 Task: Add Attachment from Trello to Card Card0000000098 in Board Board0000000025 in Workspace WS0000000009 in Trello. Add Cover Yellow to Card Card0000000098 in Board Board0000000025 in Workspace WS0000000009 in Trello. Add "Copy Card To …" Button titled Button0000000098 to "bottom" of the list "To Do" to Card Card0000000098 in Board Board0000000025 in Workspace WS0000000009 in Trello. Add Description DS0000000098 to Card Card0000000098 in Board Board0000000025 in Workspace WS0000000009 in Trello. Add Comment CM0000000098 to Card Card0000000098 in Board Board0000000025 in Workspace WS0000000009 in Trello
Action: Mouse moved to (303, 290)
Screenshot: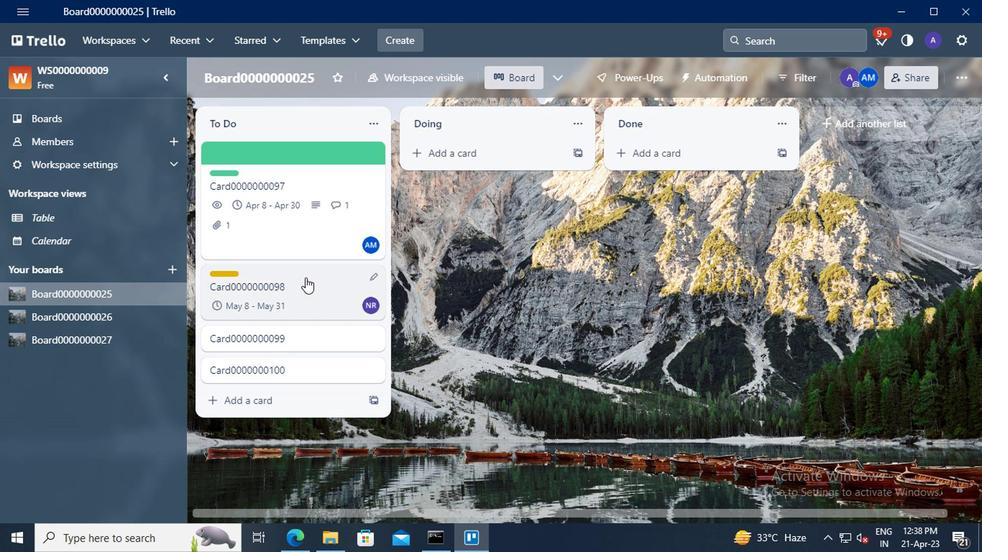 
Action: Mouse pressed left at (303, 290)
Screenshot: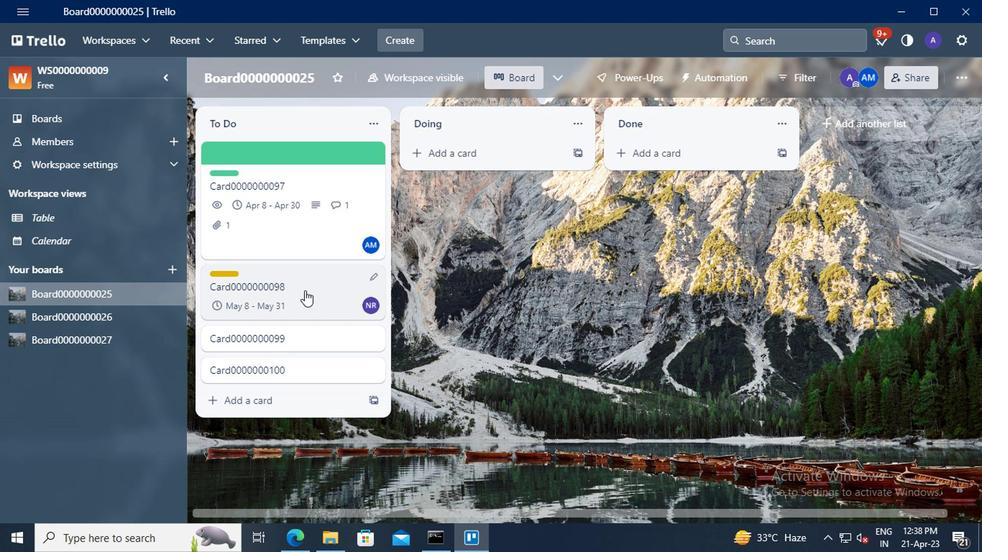 
Action: Mouse moved to (660, 298)
Screenshot: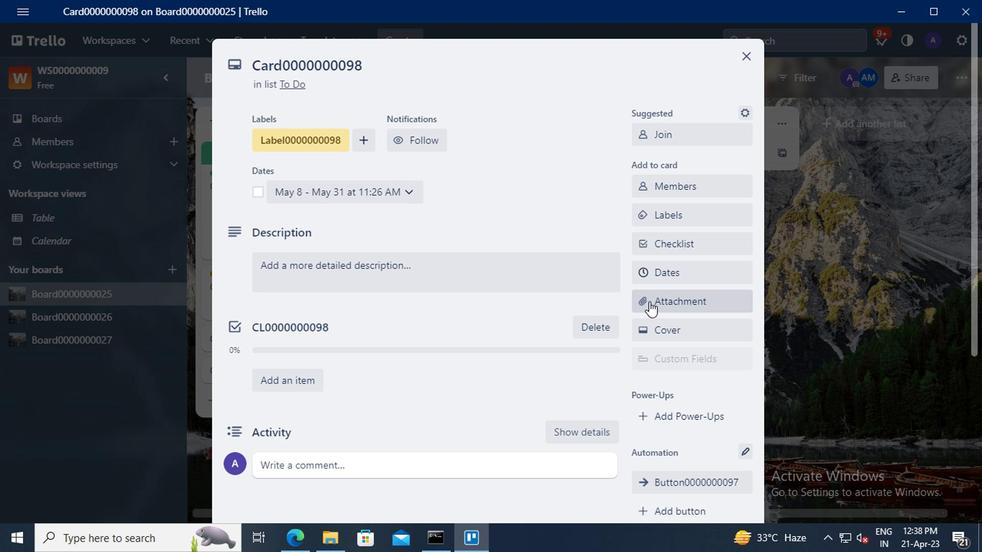 
Action: Mouse pressed left at (660, 298)
Screenshot: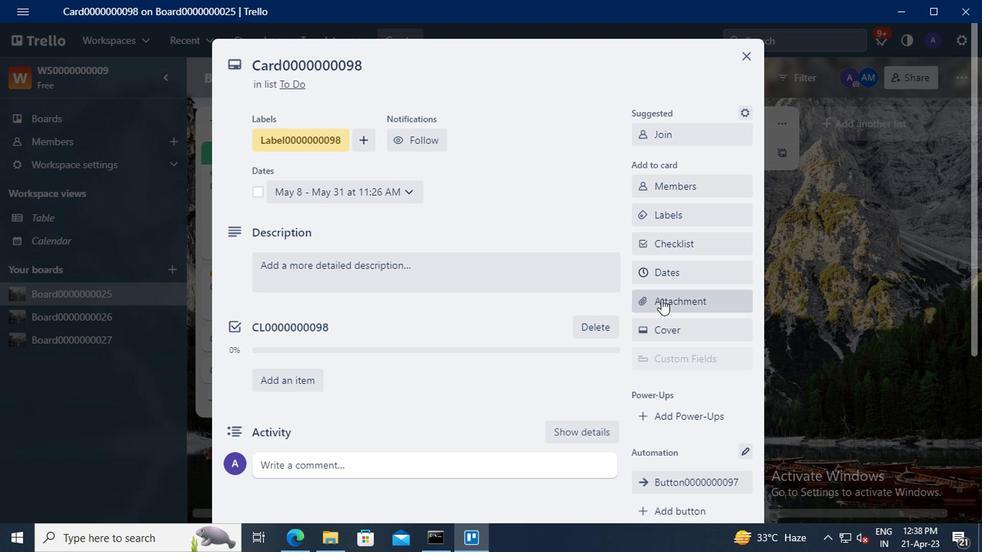 
Action: Mouse moved to (663, 148)
Screenshot: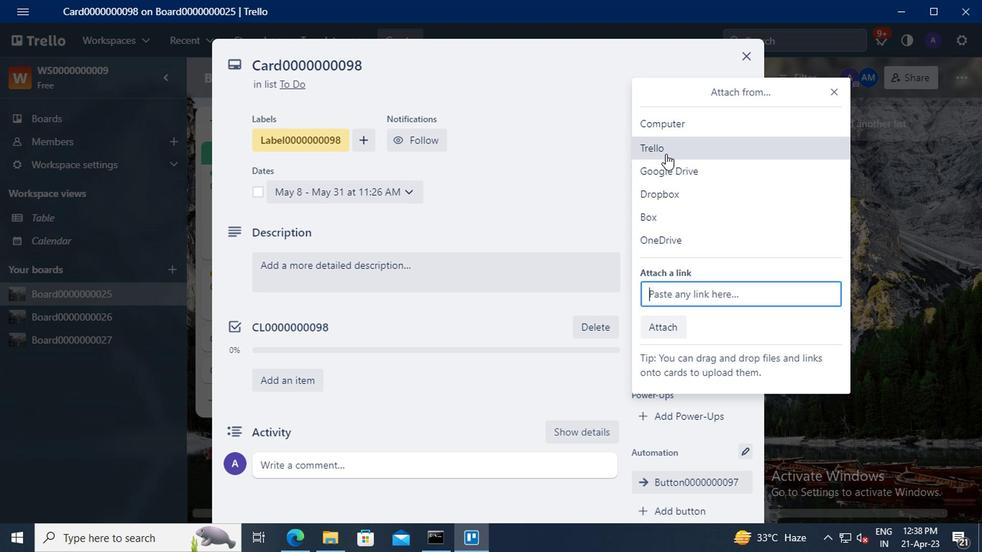 
Action: Mouse pressed left at (663, 148)
Screenshot: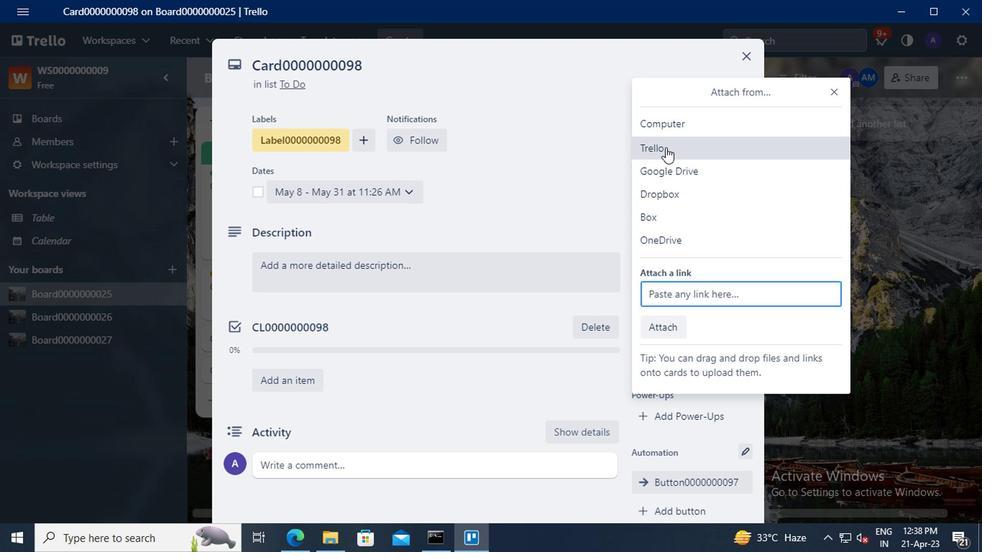 
Action: Mouse moved to (666, 180)
Screenshot: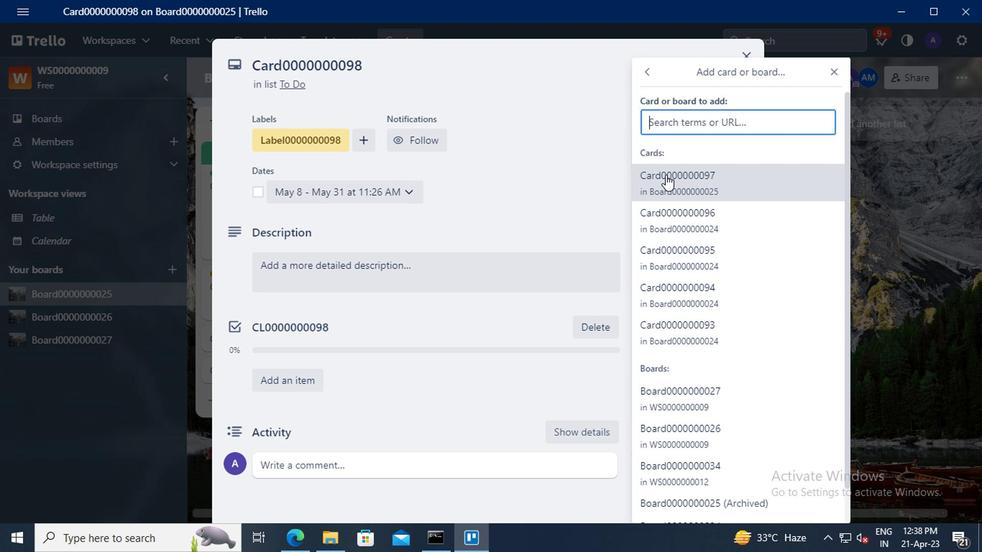 
Action: Mouse pressed left at (666, 180)
Screenshot: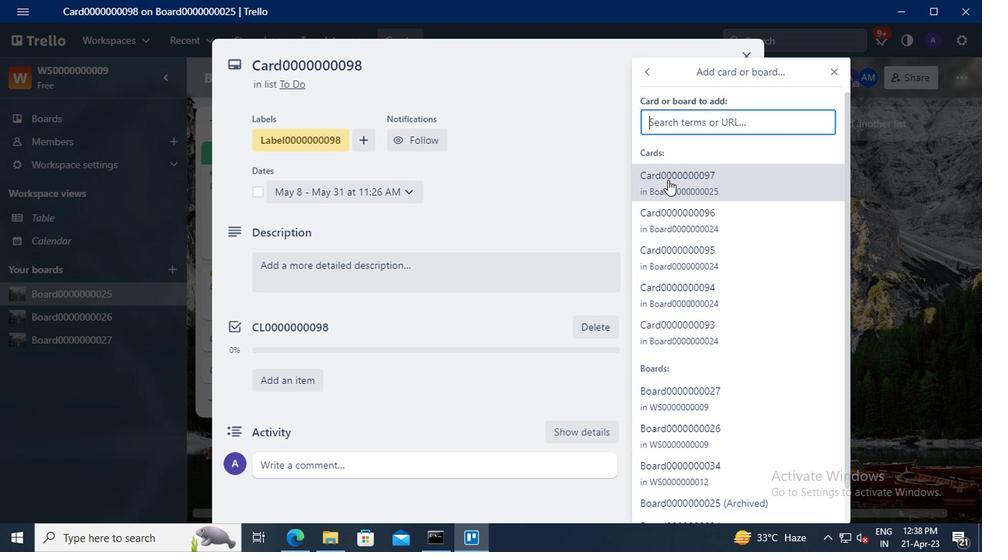 
Action: Mouse moved to (667, 330)
Screenshot: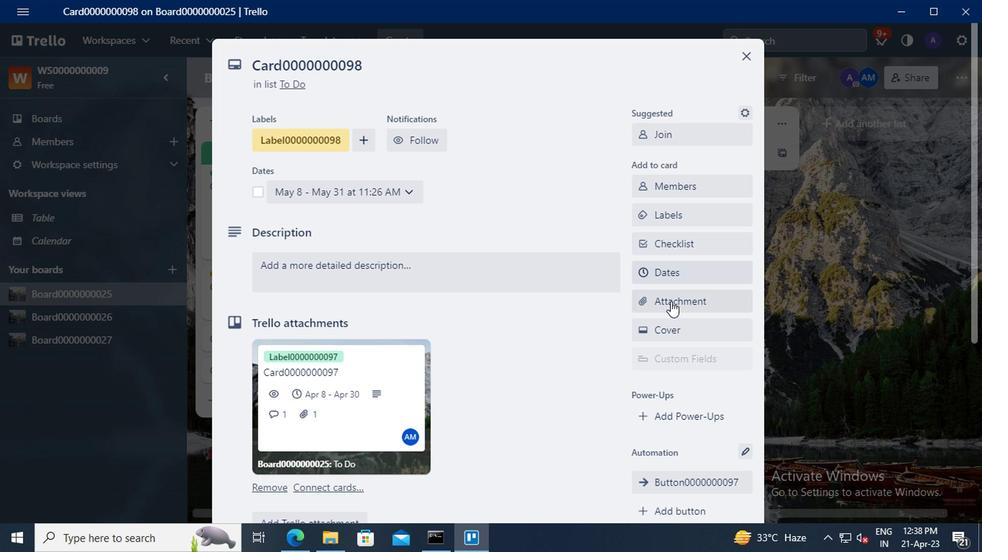 
Action: Mouse pressed left at (667, 330)
Screenshot: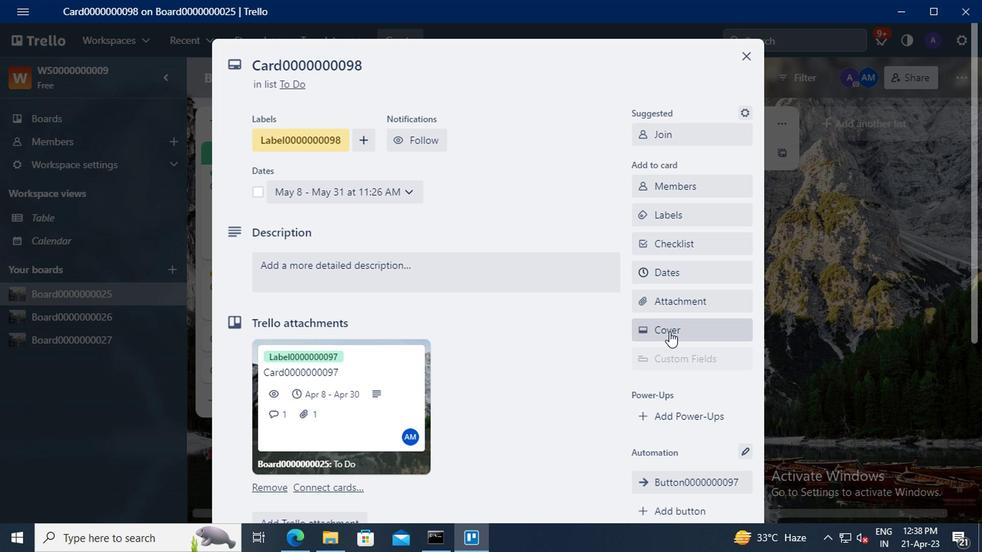 
Action: Mouse moved to (699, 237)
Screenshot: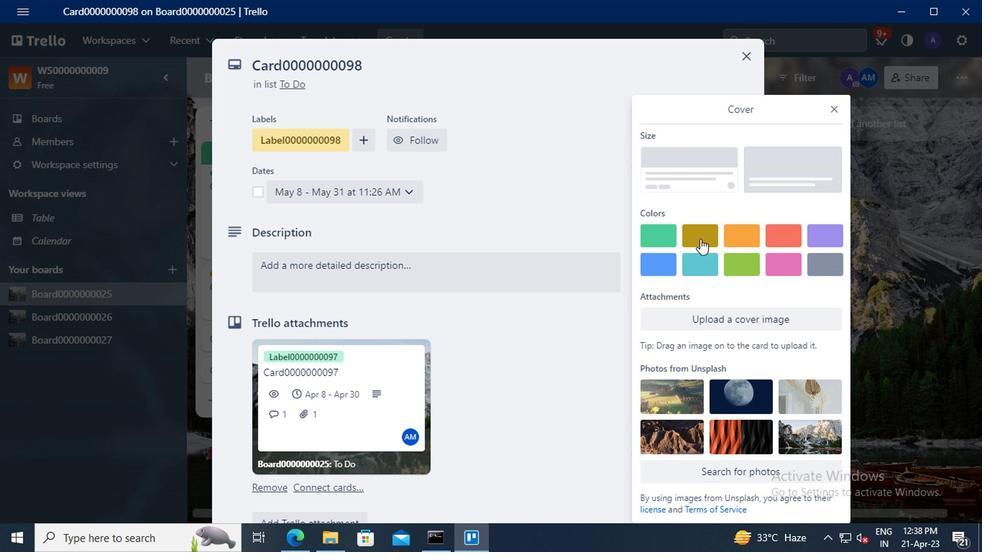 
Action: Mouse pressed left at (699, 237)
Screenshot: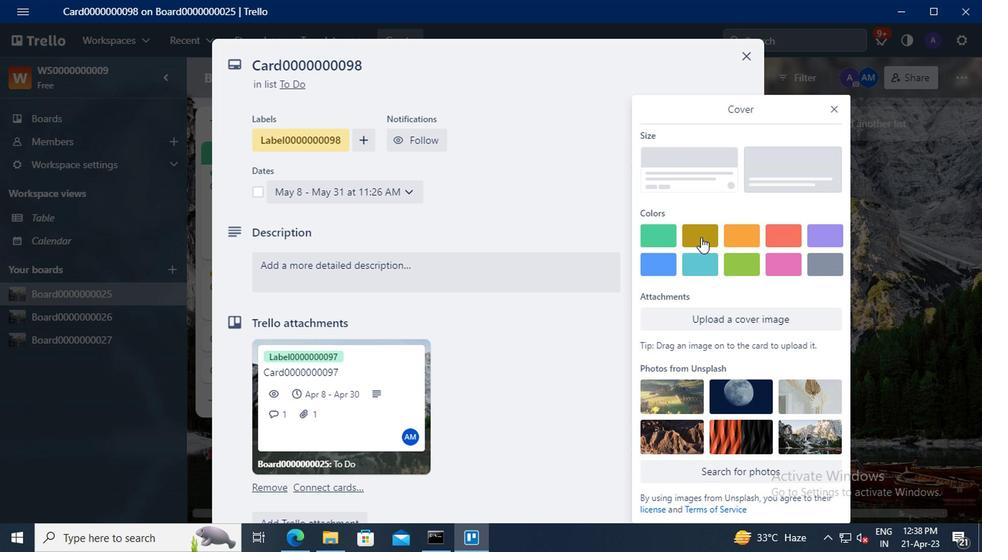 
Action: Mouse moved to (832, 84)
Screenshot: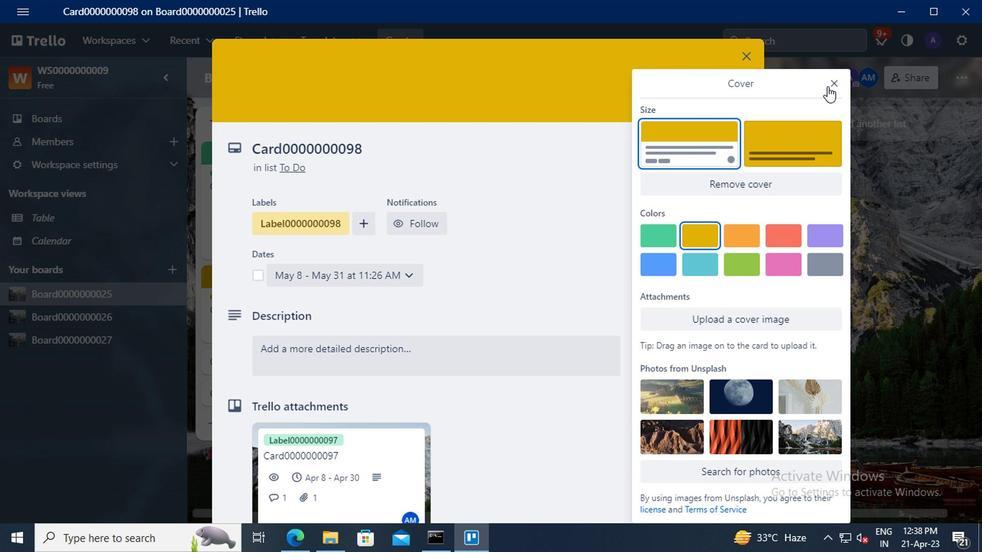 
Action: Mouse pressed left at (832, 84)
Screenshot: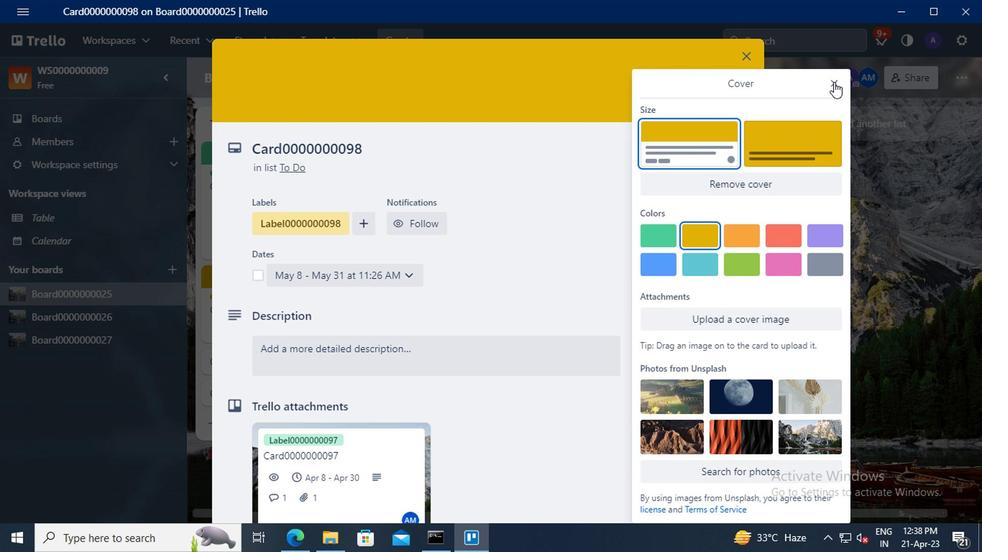 
Action: Mouse moved to (692, 224)
Screenshot: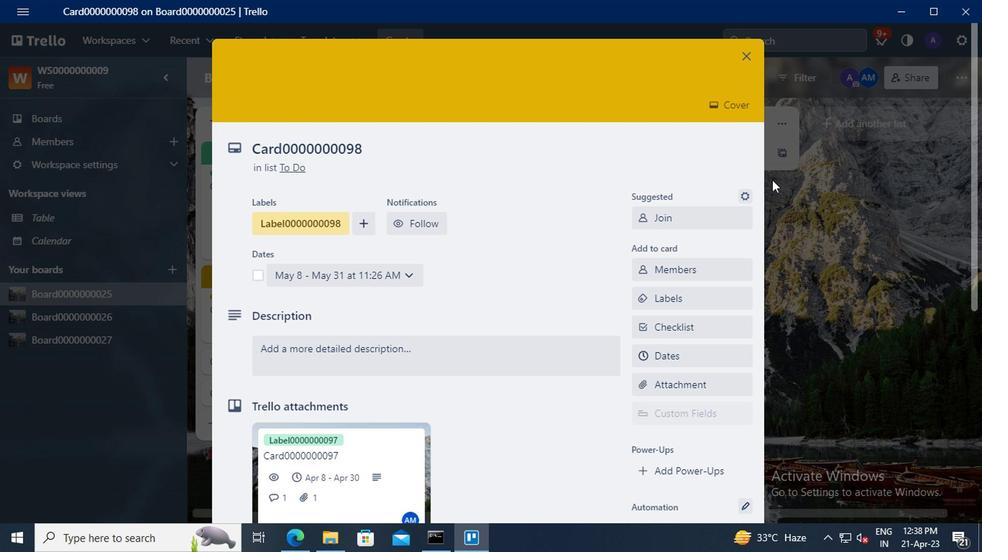 
Action: Mouse scrolled (692, 224) with delta (0, 0)
Screenshot: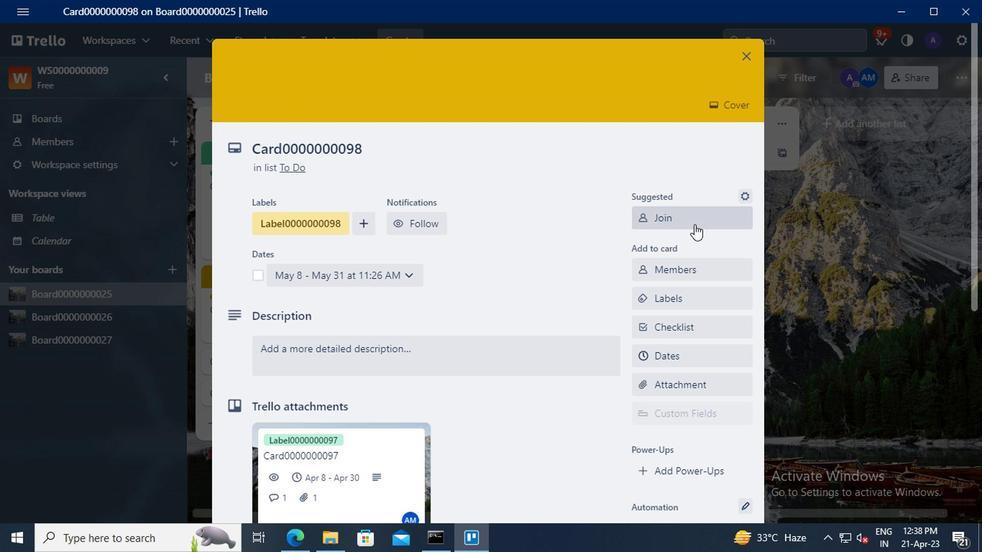 
Action: Mouse scrolled (692, 224) with delta (0, 0)
Screenshot: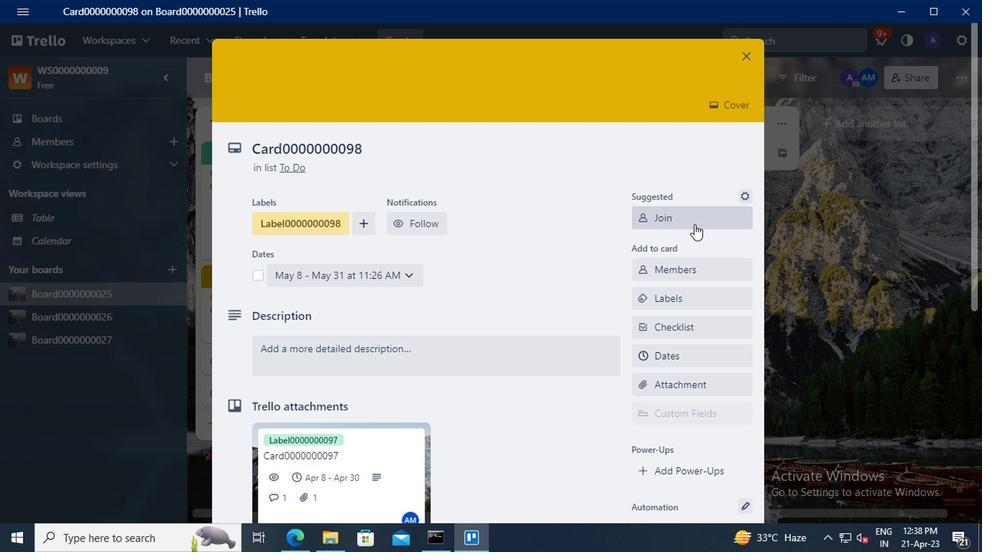 
Action: Mouse scrolled (692, 224) with delta (0, 0)
Screenshot: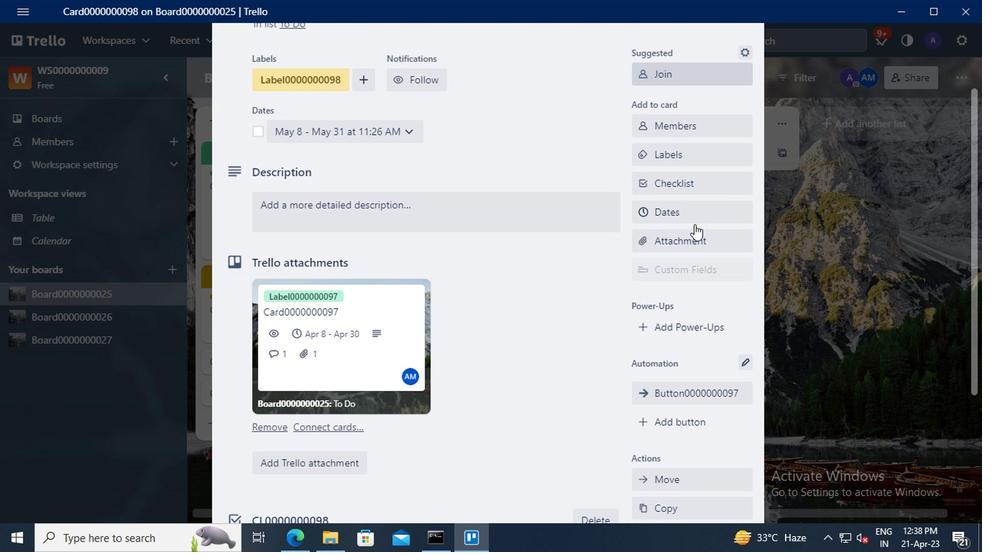 
Action: Mouse moved to (686, 351)
Screenshot: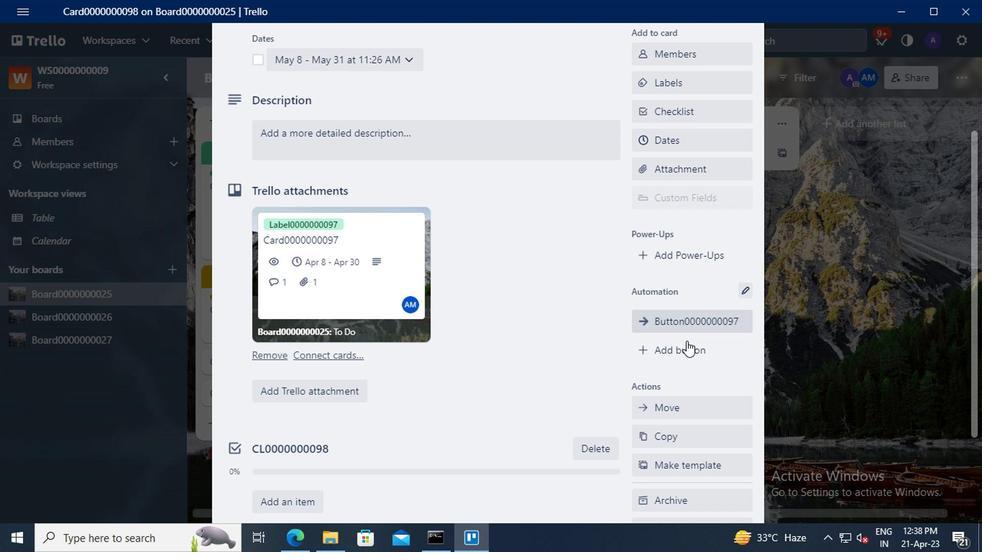
Action: Mouse pressed left at (686, 351)
Screenshot: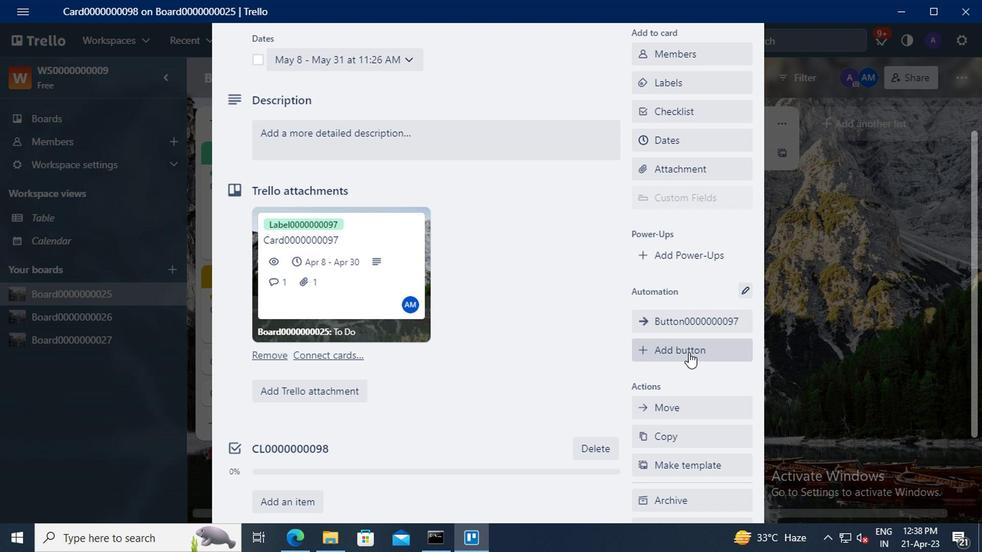 
Action: Mouse moved to (690, 169)
Screenshot: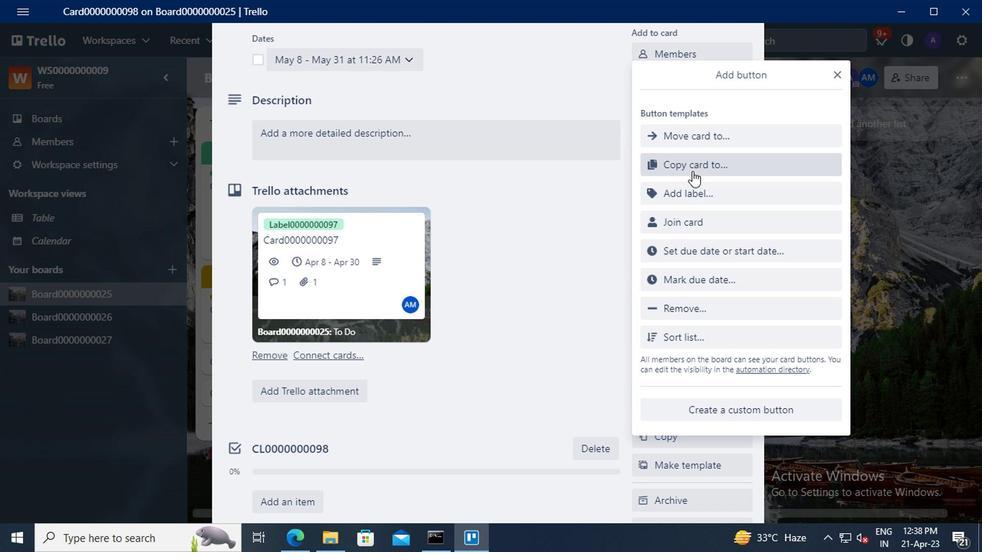 
Action: Mouse pressed left at (690, 169)
Screenshot: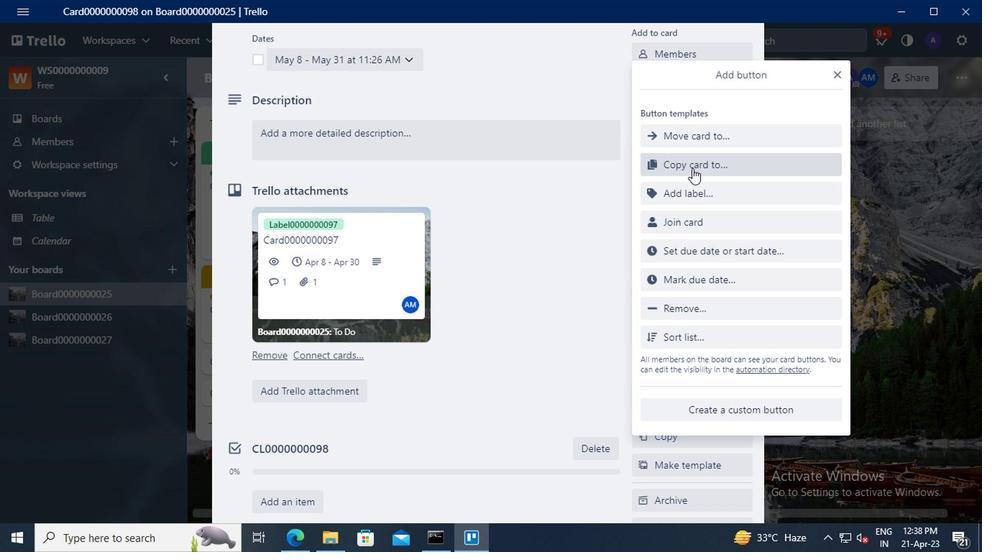 
Action: Mouse moved to (703, 135)
Screenshot: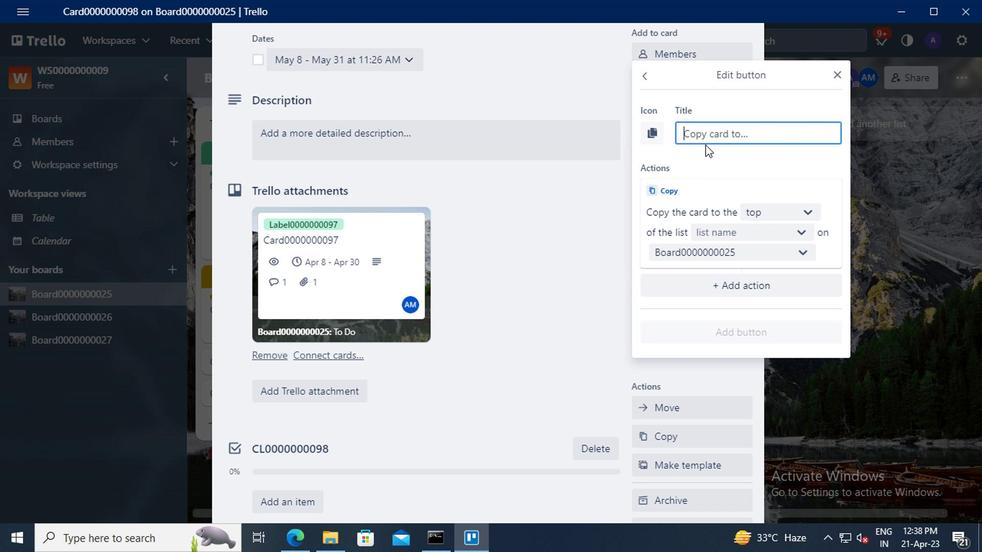 
Action: Mouse pressed left at (703, 135)
Screenshot: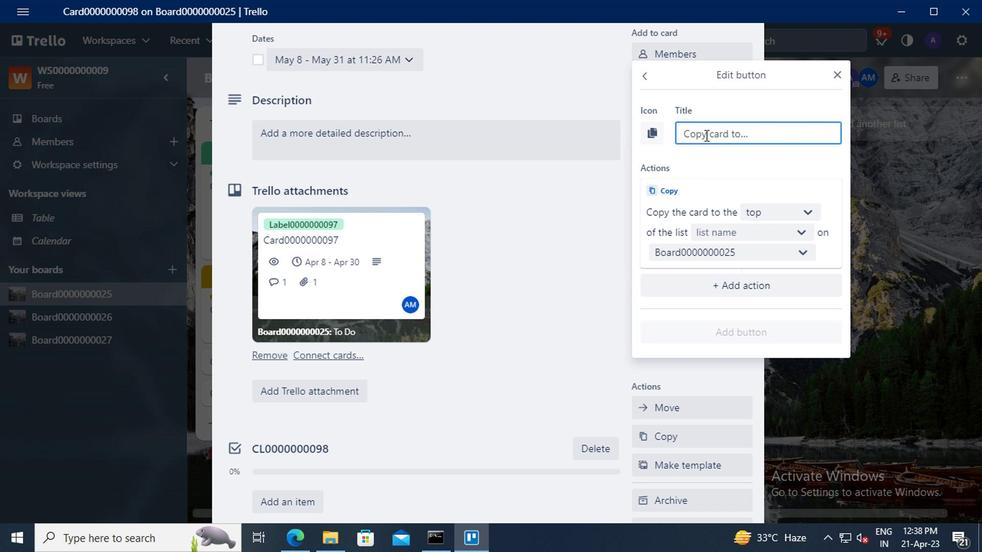 
Action: Mouse moved to (626, 117)
Screenshot: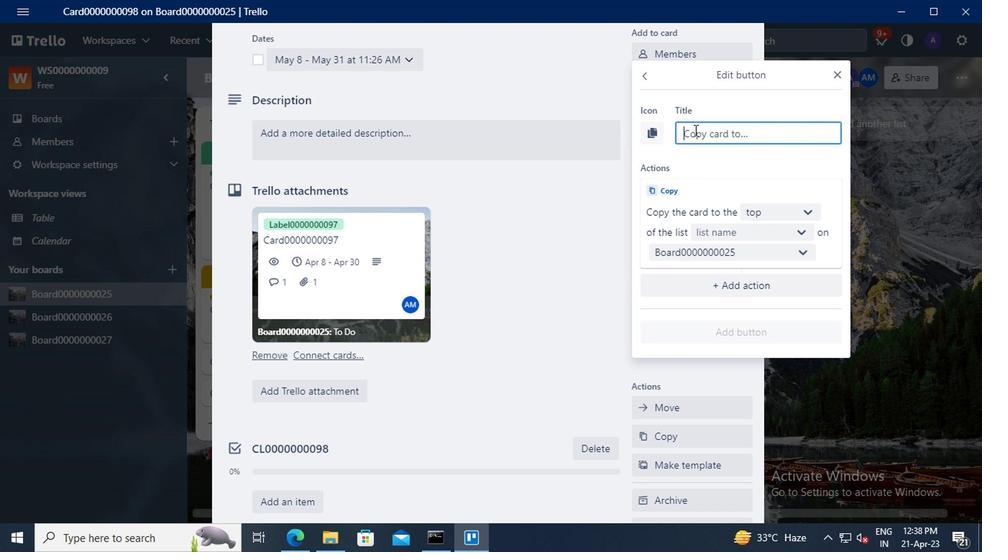 
Action: Key pressed <Key.shift>BUTTON0000000098
Screenshot: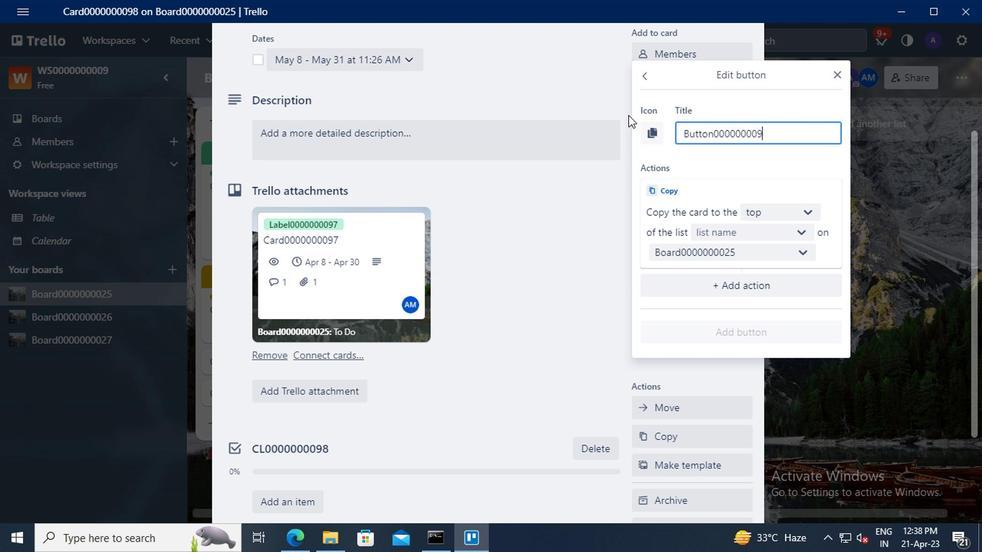 
Action: Mouse moved to (747, 208)
Screenshot: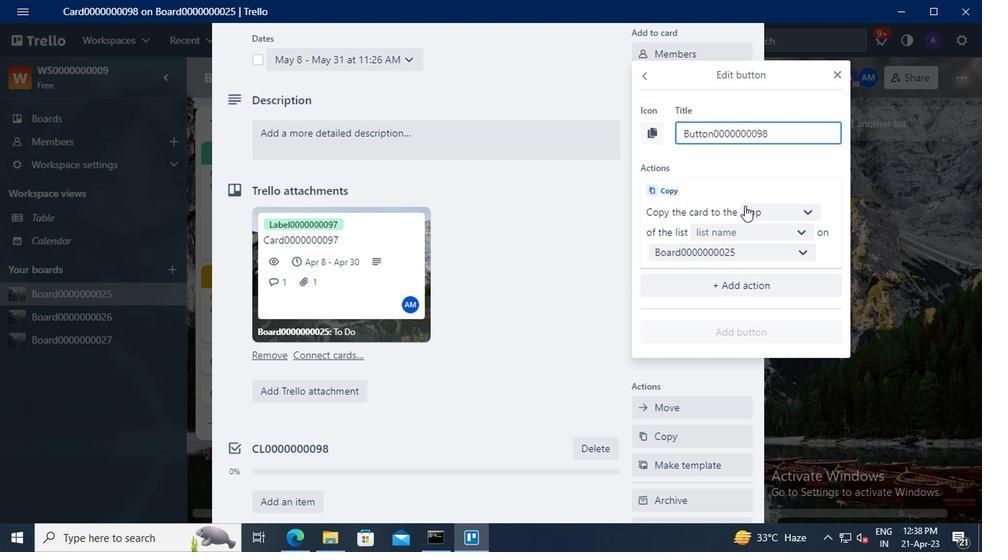 
Action: Mouse pressed left at (747, 208)
Screenshot: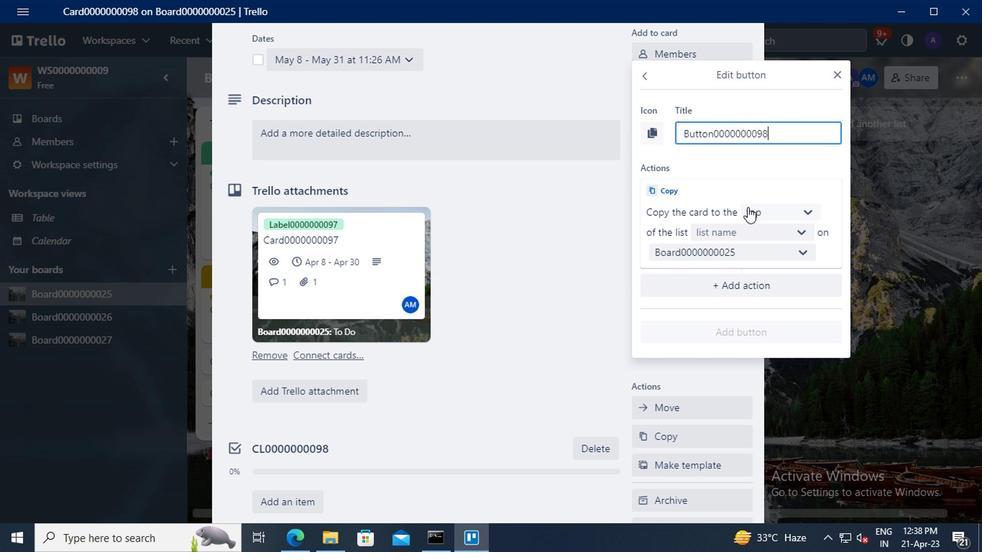 
Action: Mouse moved to (763, 262)
Screenshot: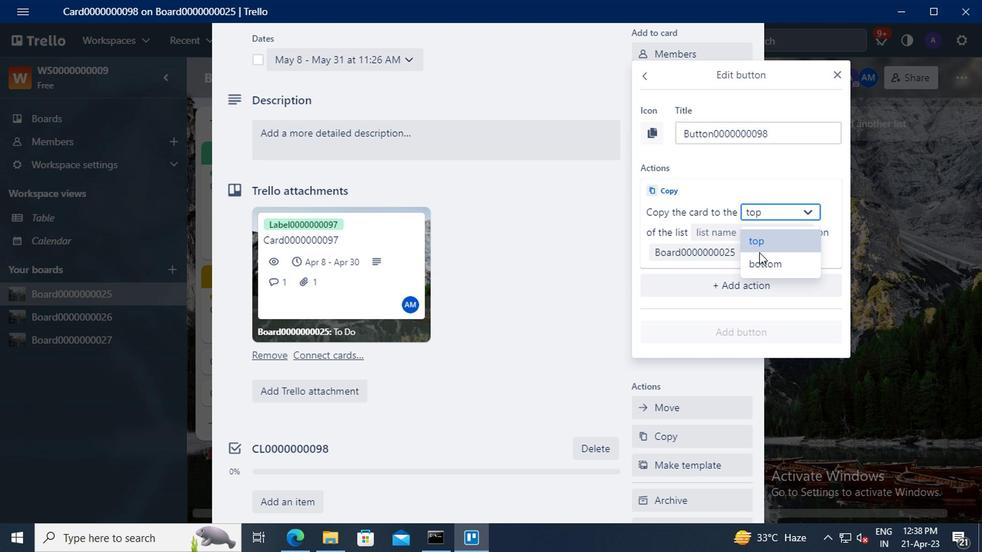 
Action: Mouse pressed left at (763, 262)
Screenshot: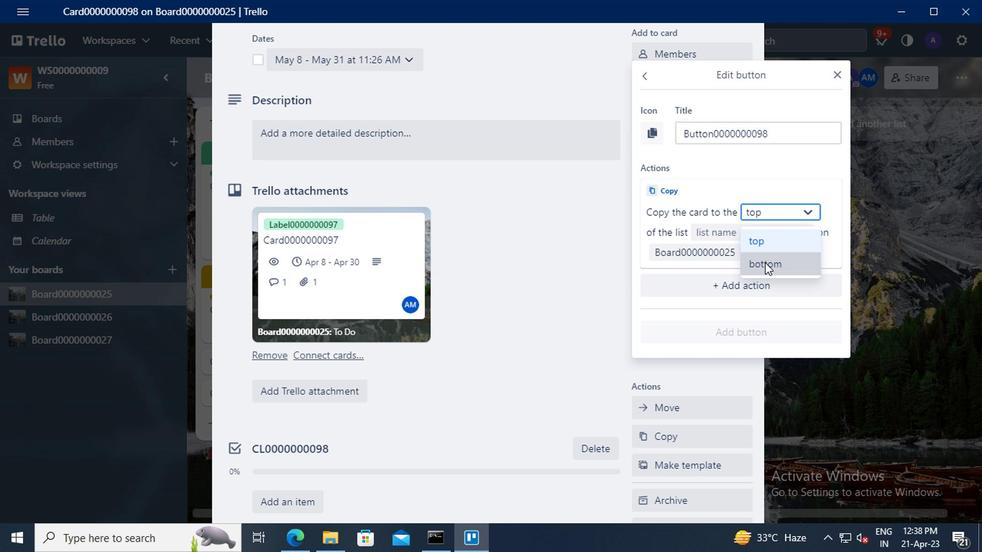 
Action: Mouse moved to (734, 234)
Screenshot: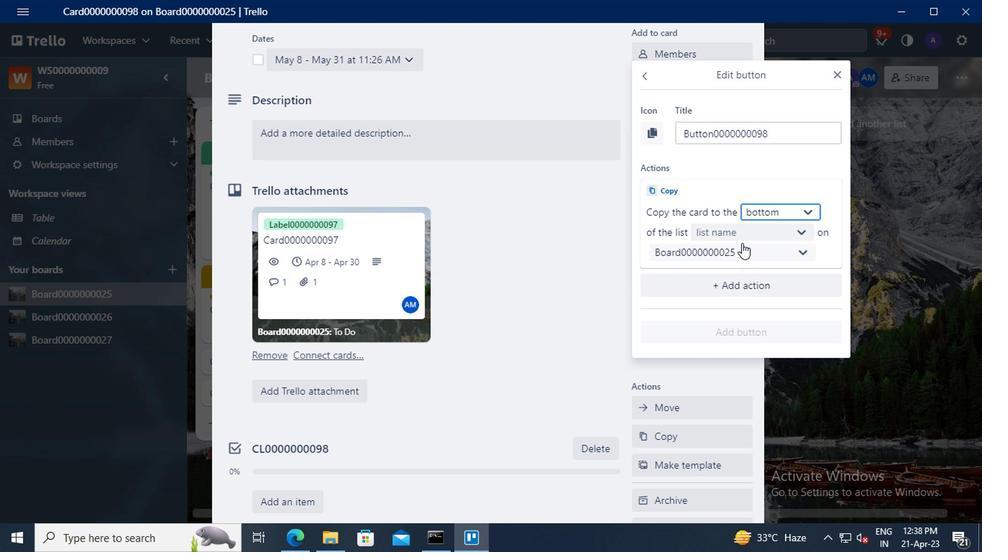 
Action: Mouse pressed left at (734, 234)
Screenshot: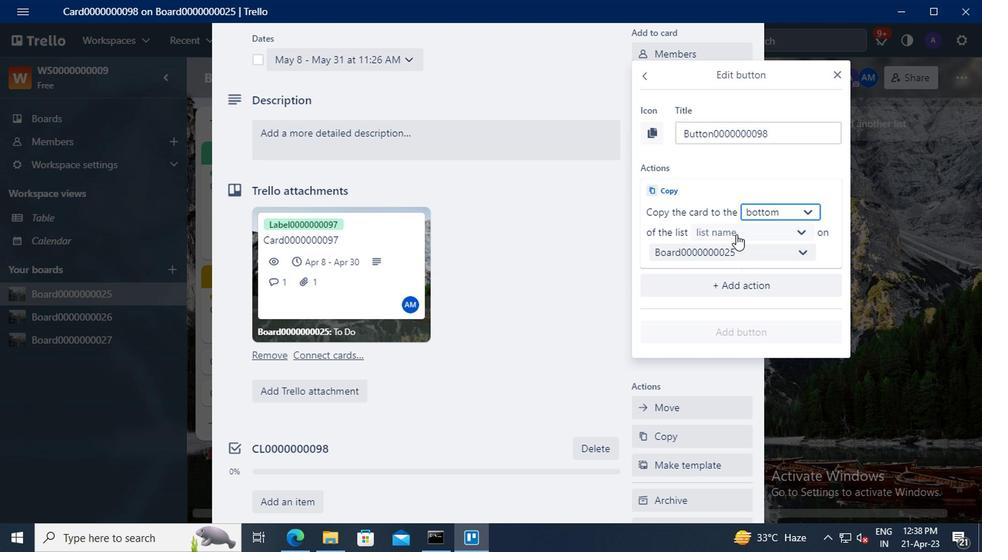 
Action: Mouse moved to (731, 258)
Screenshot: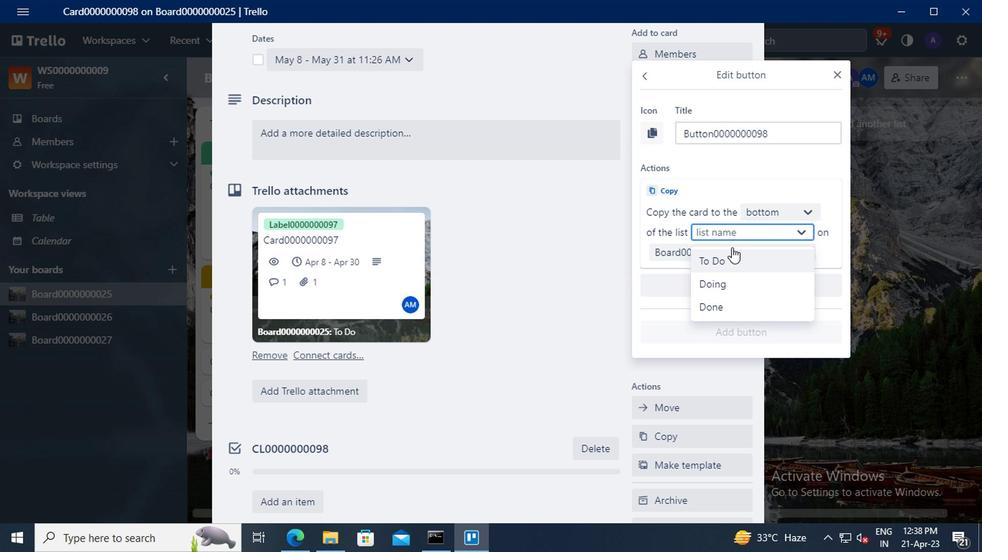 
Action: Mouse pressed left at (731, 258)
Screenshot: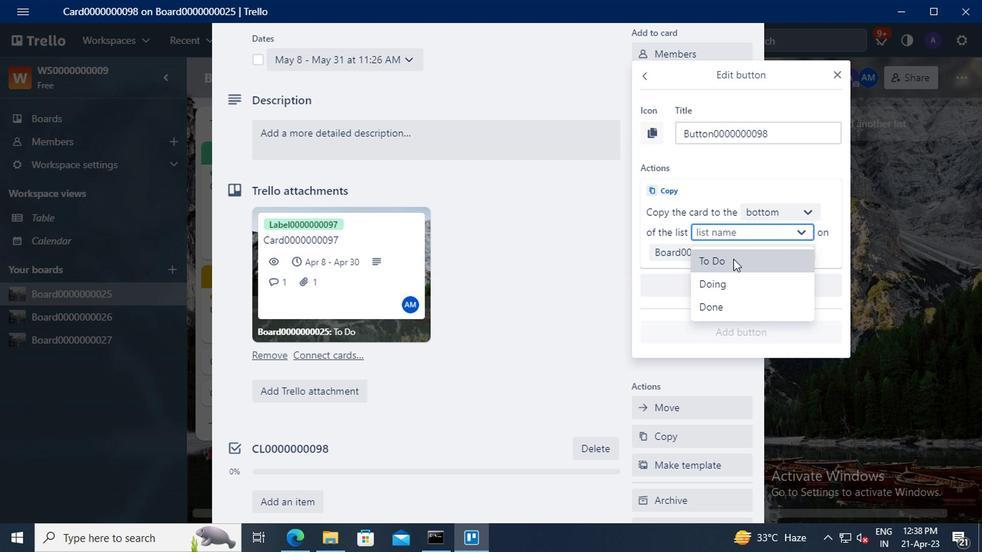 
Action: Mouse moved to (744, 332)
Screenshot: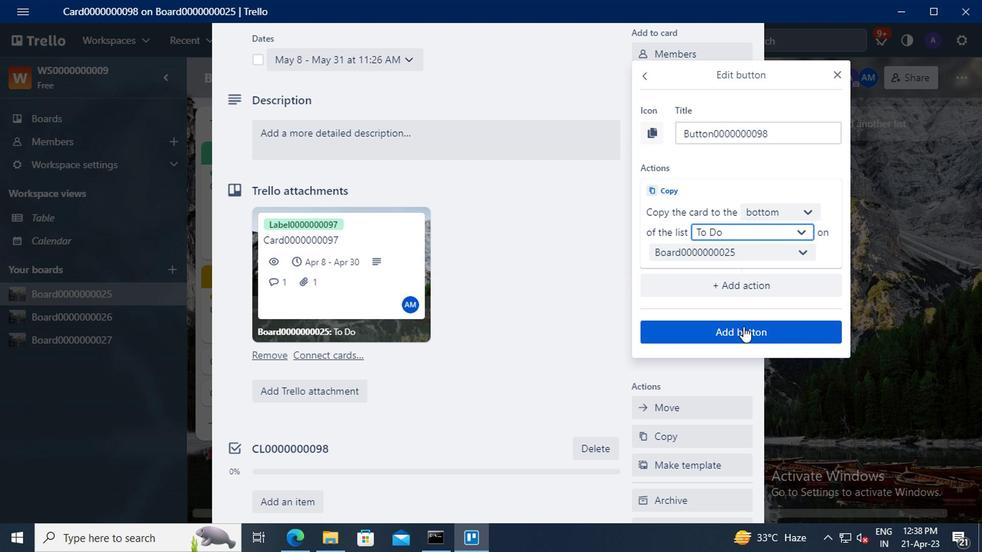 
Action: Mouse pressed left at (744, 332)
Screenshot: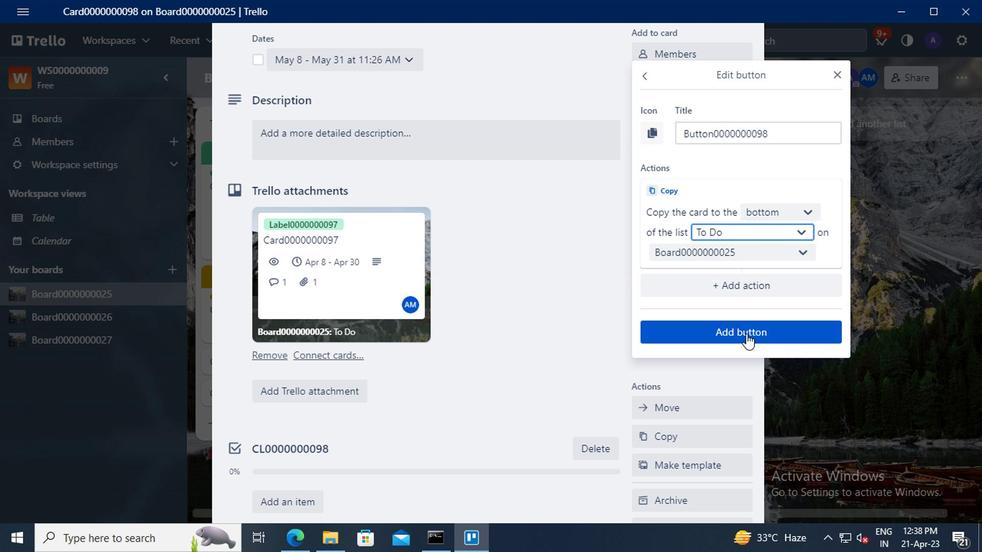 
Action: Mouse moved to (524, 336)
Screenshot: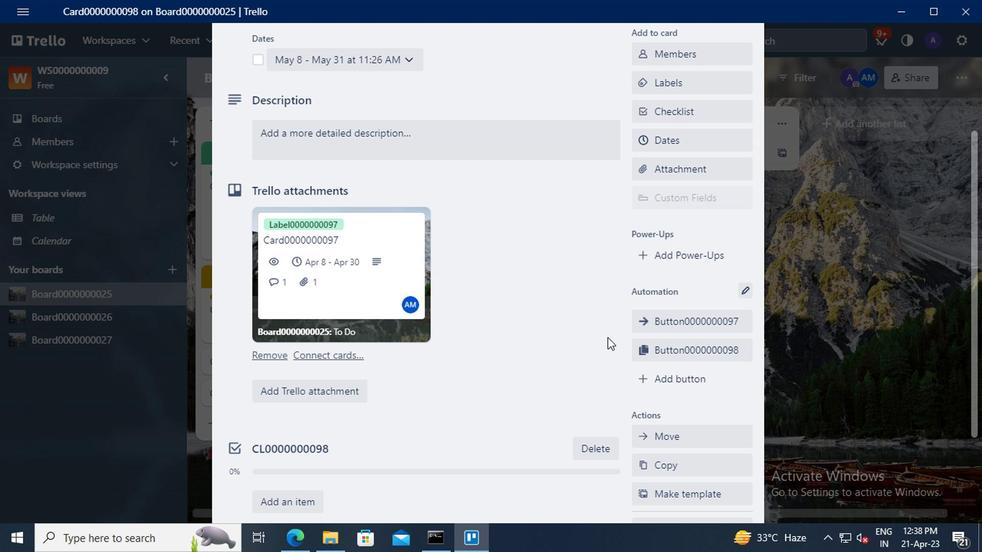 
Action: Mouse scrolled (524, 336) with delta (0, 0)
Screenshot: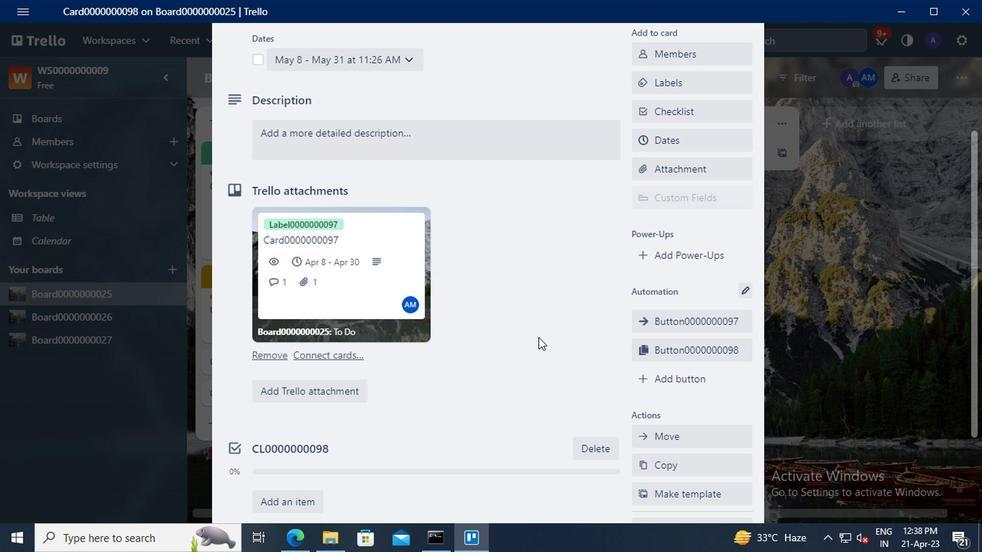 
Action: Mouse moved to (376, 219)
Screenshot: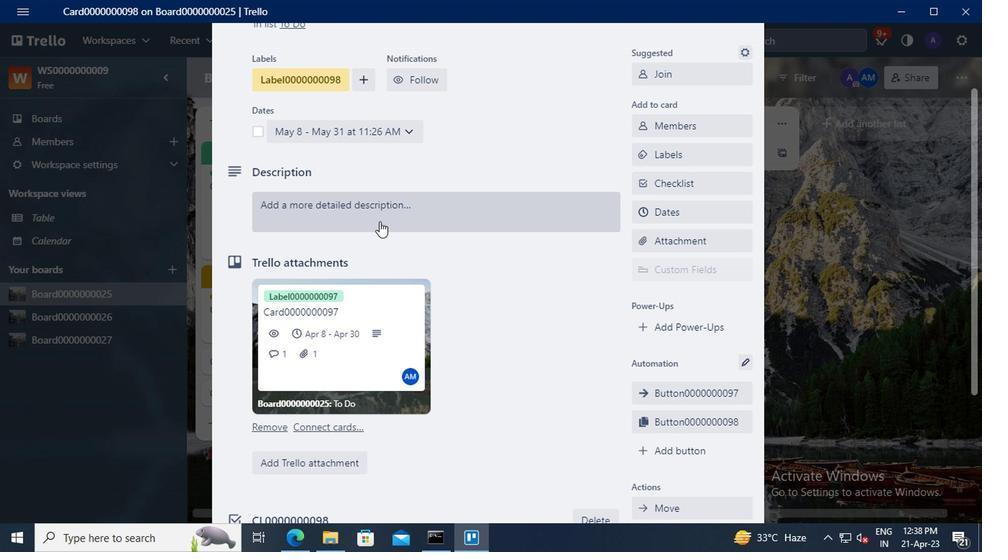 
Action: Mouse pressed left at (376, 219)
Screenshot: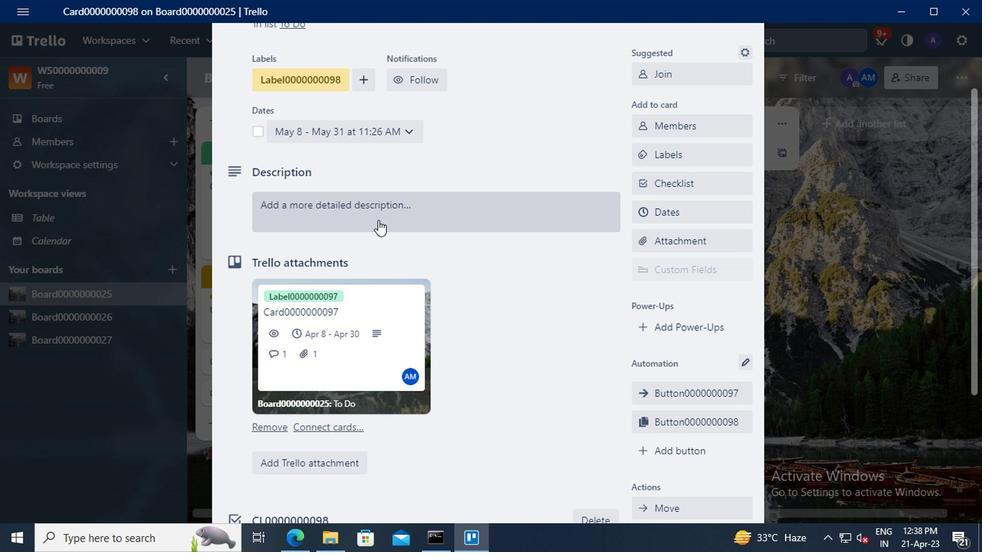 
Action: Mouse moved to (277, 258)
Screenshot: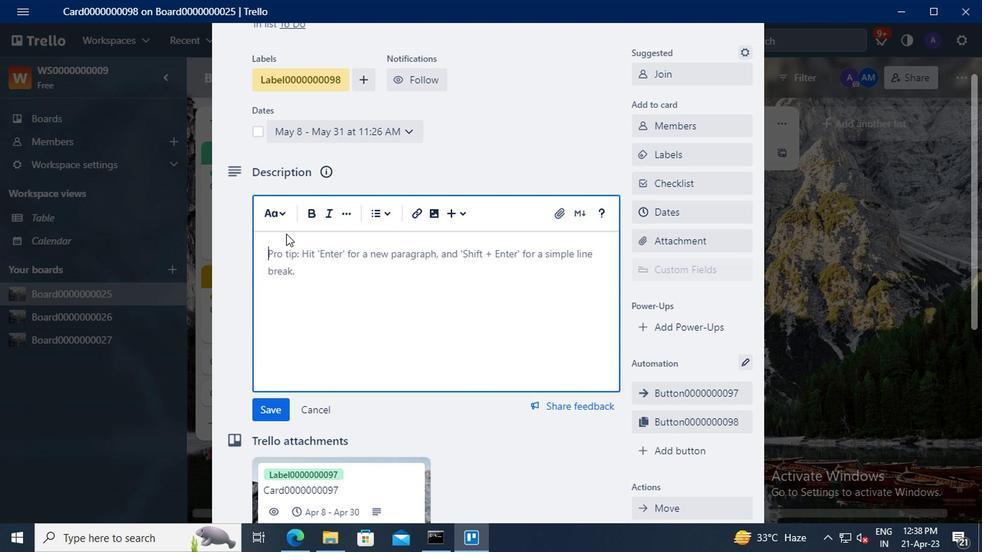 
Action: Mouse pressed left at (277, 258)
Screenshot: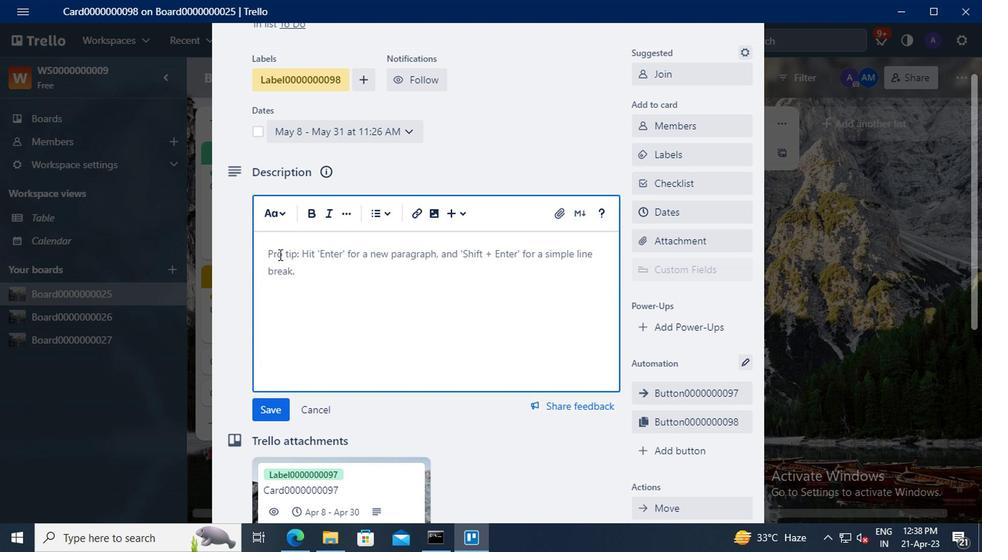
Action: Key pressed <Key.shift>DS0000000098
Screenshot: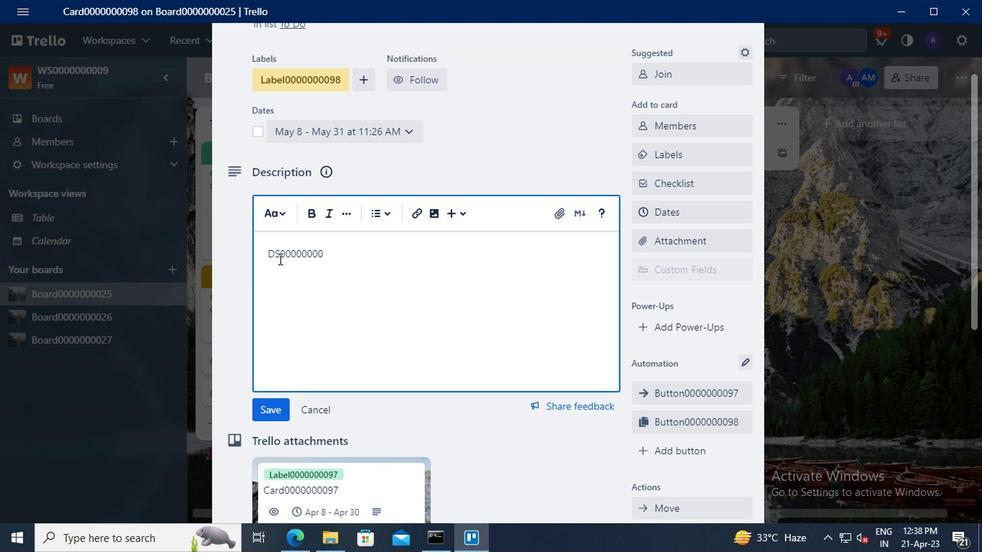 
Action: Mouse scrolled (277, 258) with delta (0, 0)
Screenshot: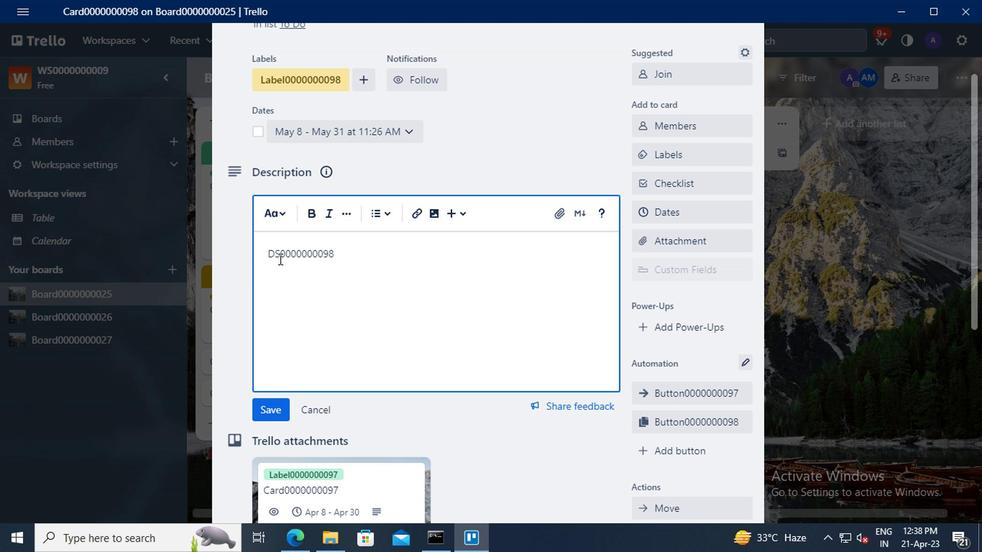 
Action: Mouse moved to (270, 336)
Screenshot: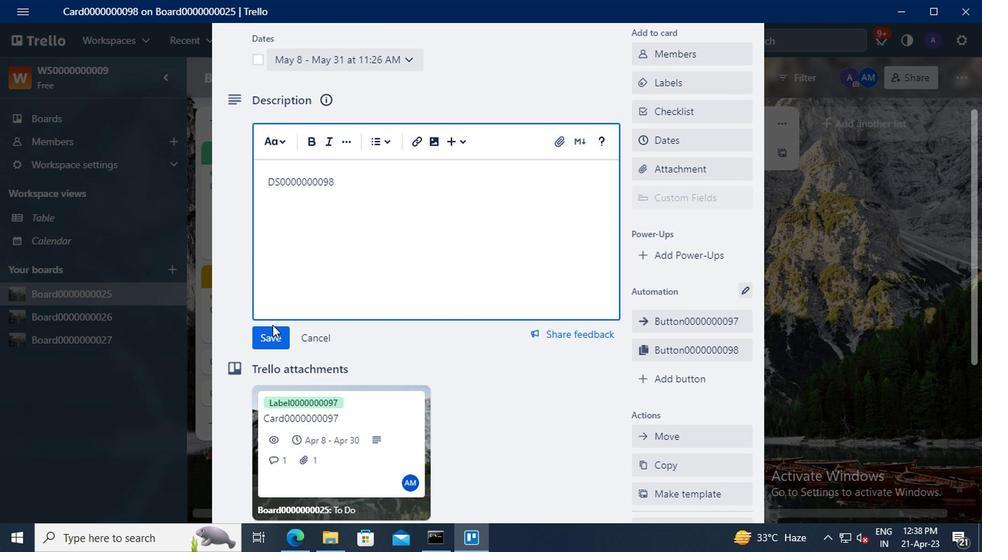 
Action: Mouse pressed left at (270, 336)
Screenshot: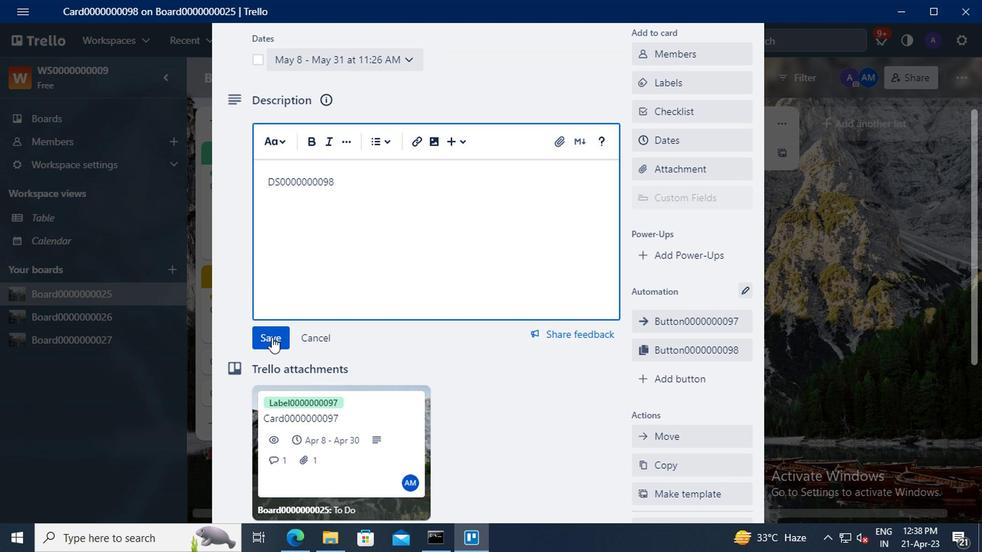 
Action: Mouse scrolled (270, 335) with delta (0, 0)
Screenshot: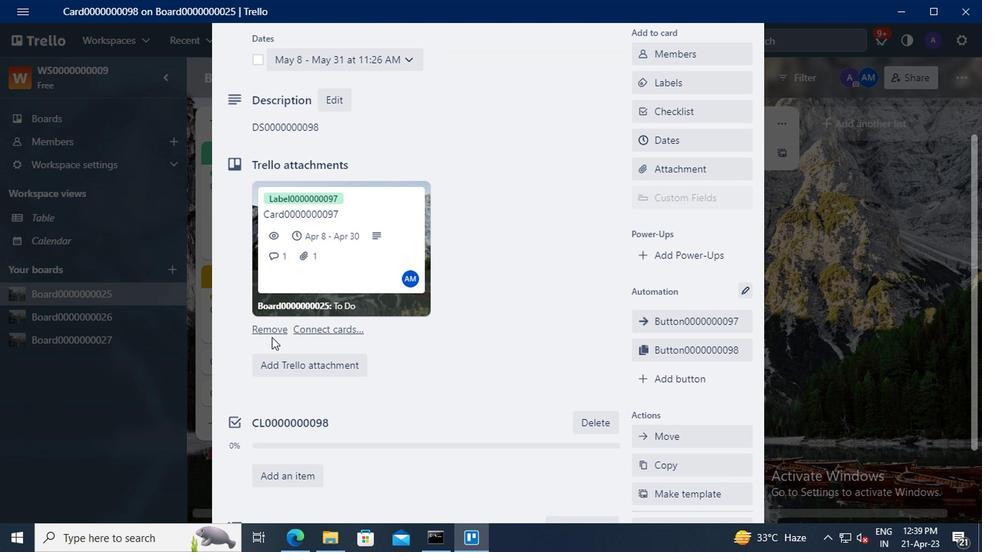 
Action: Mouse moved to (272, 338)
Screenshot: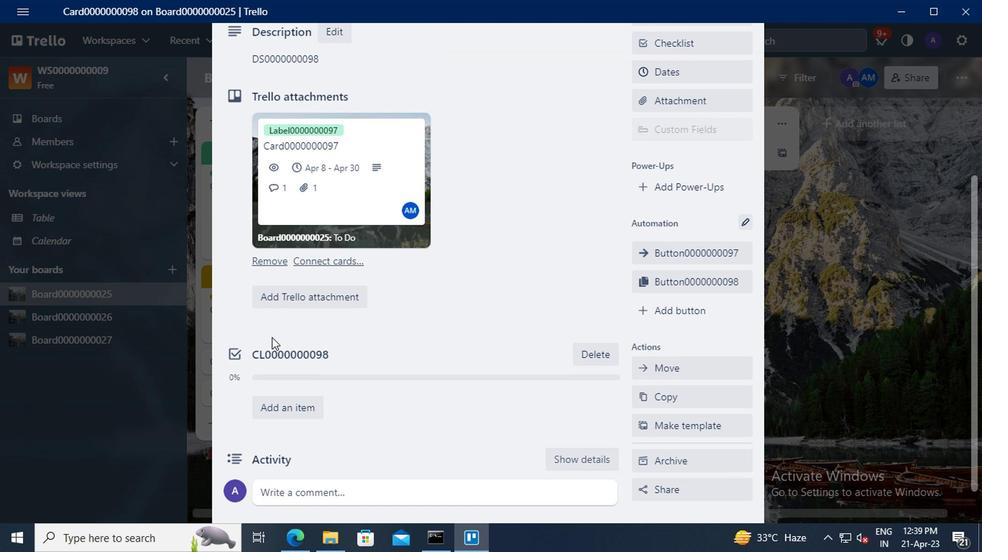 
Action: Mouse scrolled (272, 337) with delta (0, 0)
Screenshot: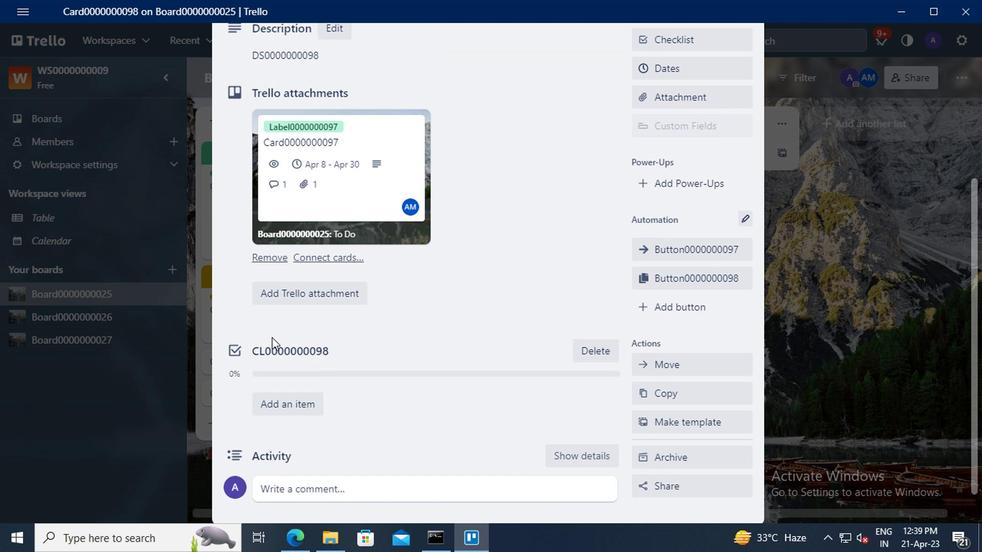 
Action: Mouse scrolled (272, 337) with delta (0, 0)
Screenshot: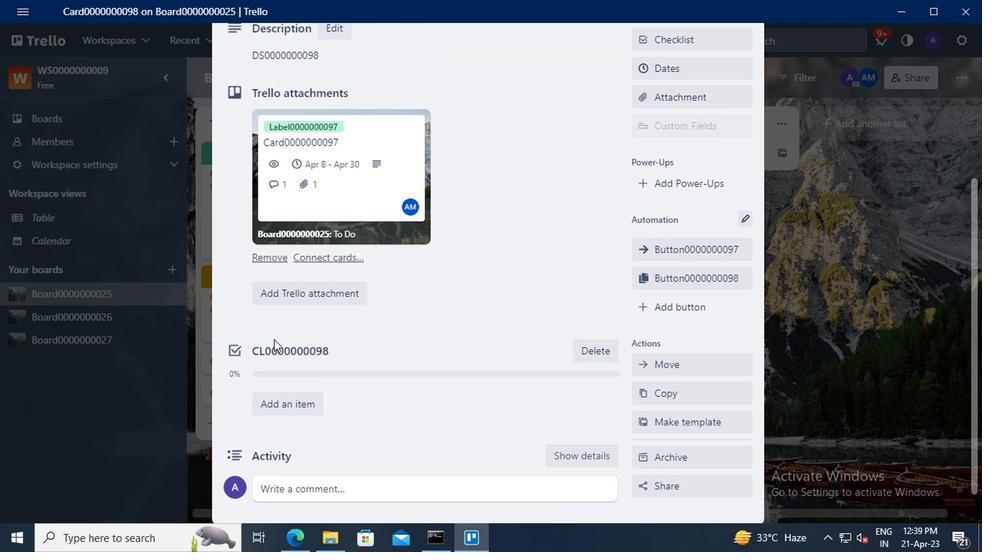 
Action: Mouse moved to (293, 431)
Screenshot: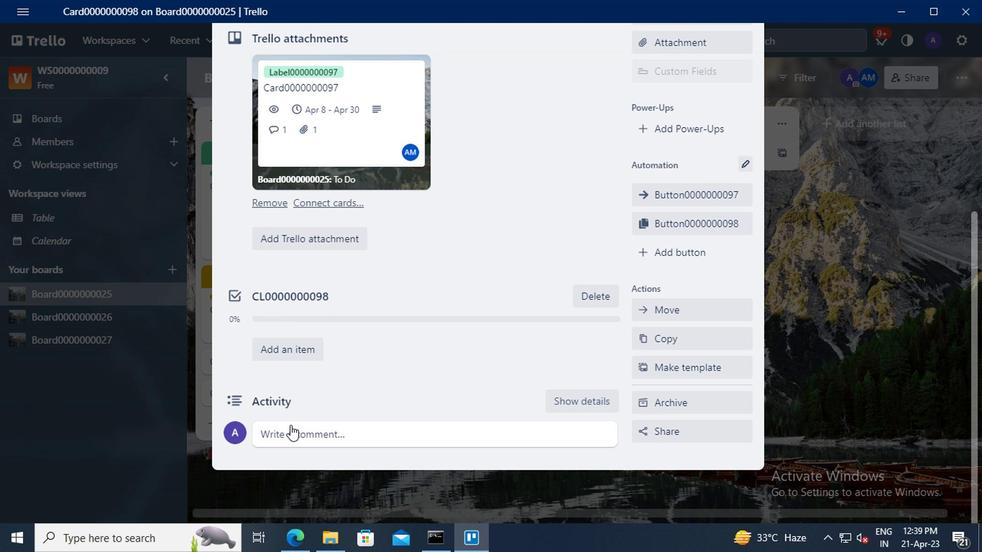 
Action: Mouse pressed left at (293, 431)
Screenshot: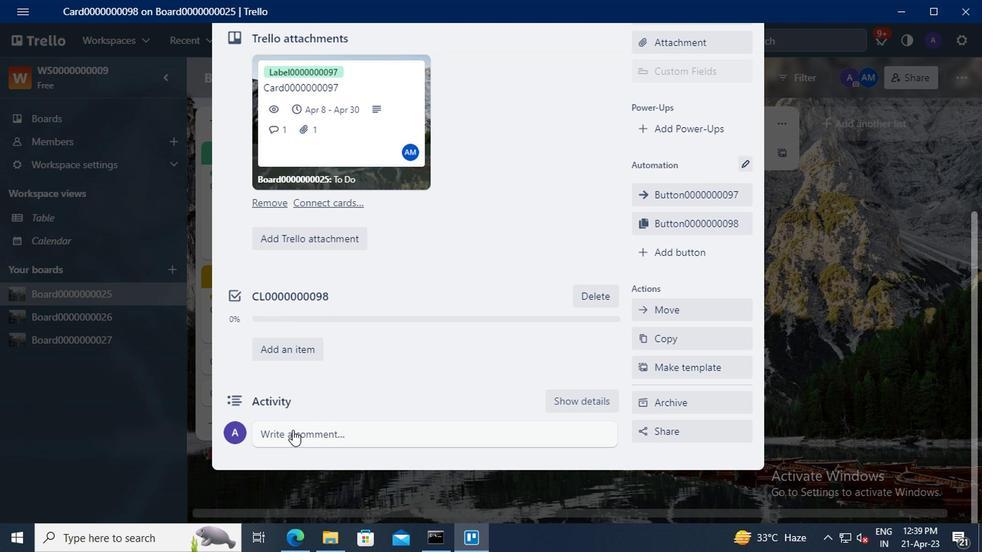 
Action: Key pressed <Key.shift>CM0000000098
Screenshot: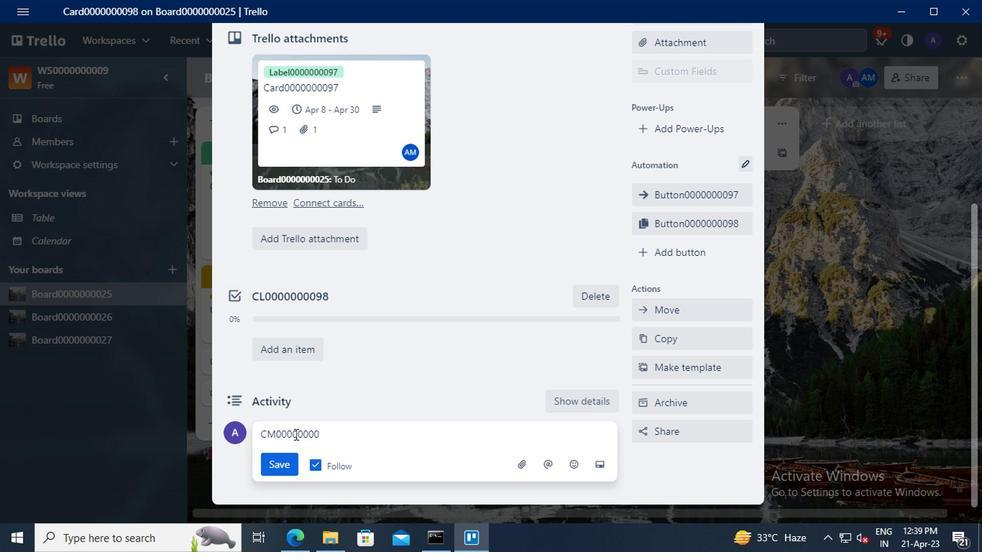 
Action: Mouse moved to (283, 459)
Screenshot: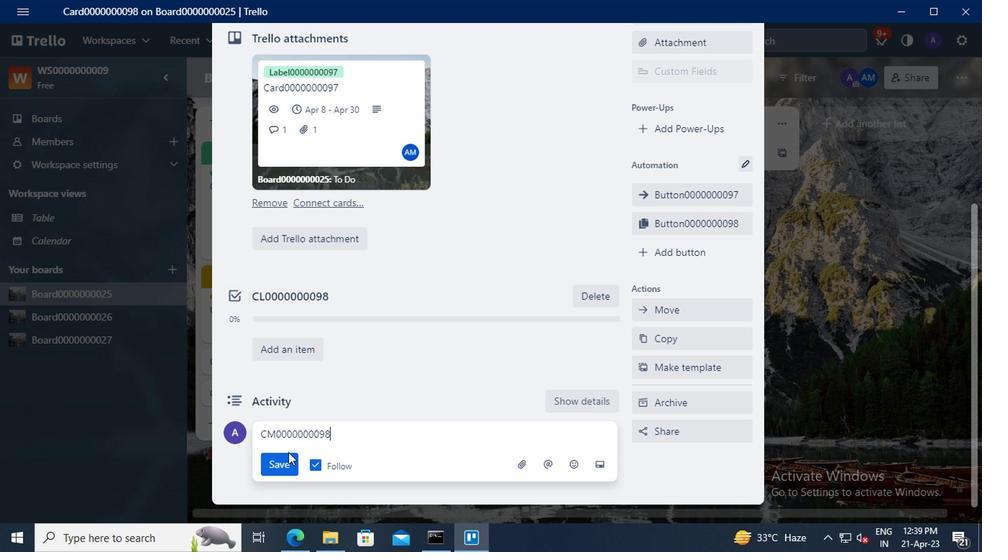 
Action: Mouse pressed left at (283, 459)
Screenshot: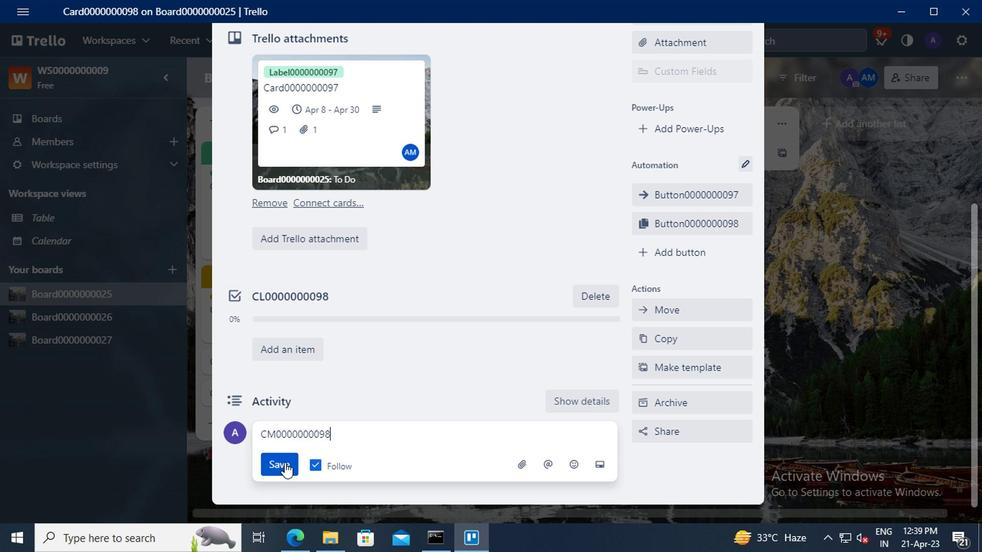 
